 Task: Create a sub task Release to Production / Go Live for the task  Develop a new customer relationship management (CRM) system in the project AgileAvail , assign it to team member softage.4@softage.net and update the status of the sub task to  On Track  , set the priority of the sub task to Low
Action: Mouse moved to (92, 387)
Screenshot: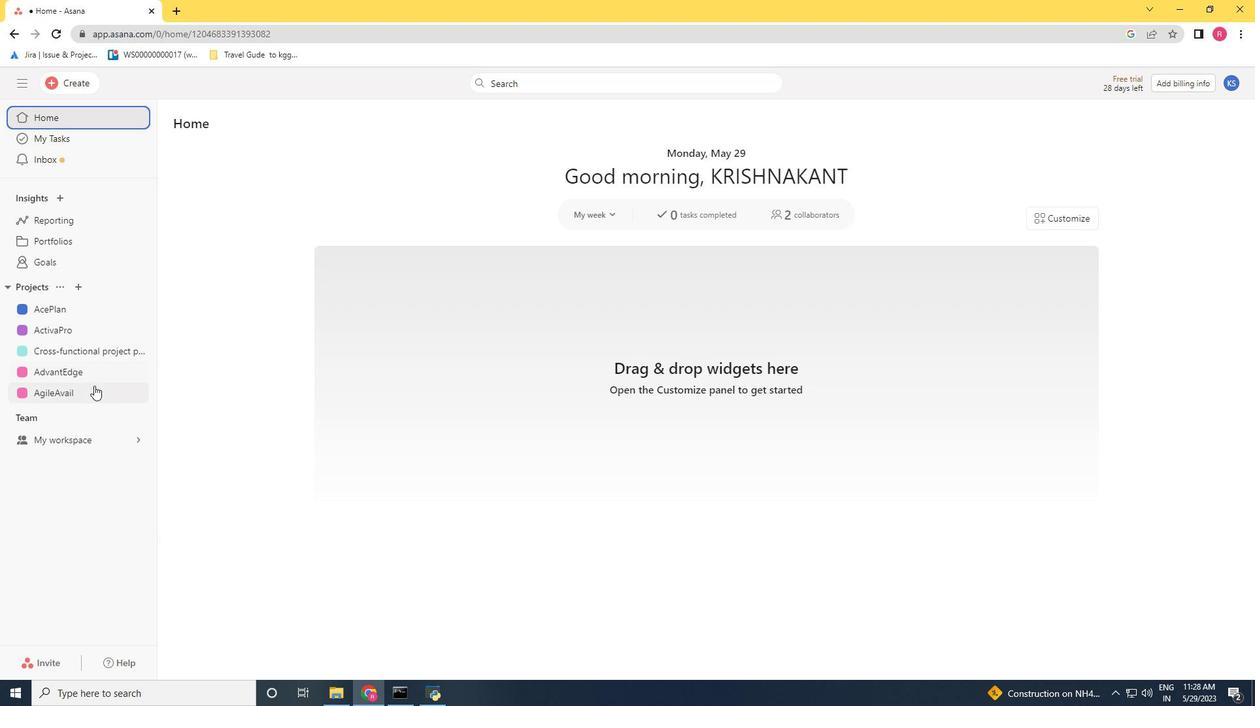 
Action: Mouse pressed left at (92, 387)
Screenshot: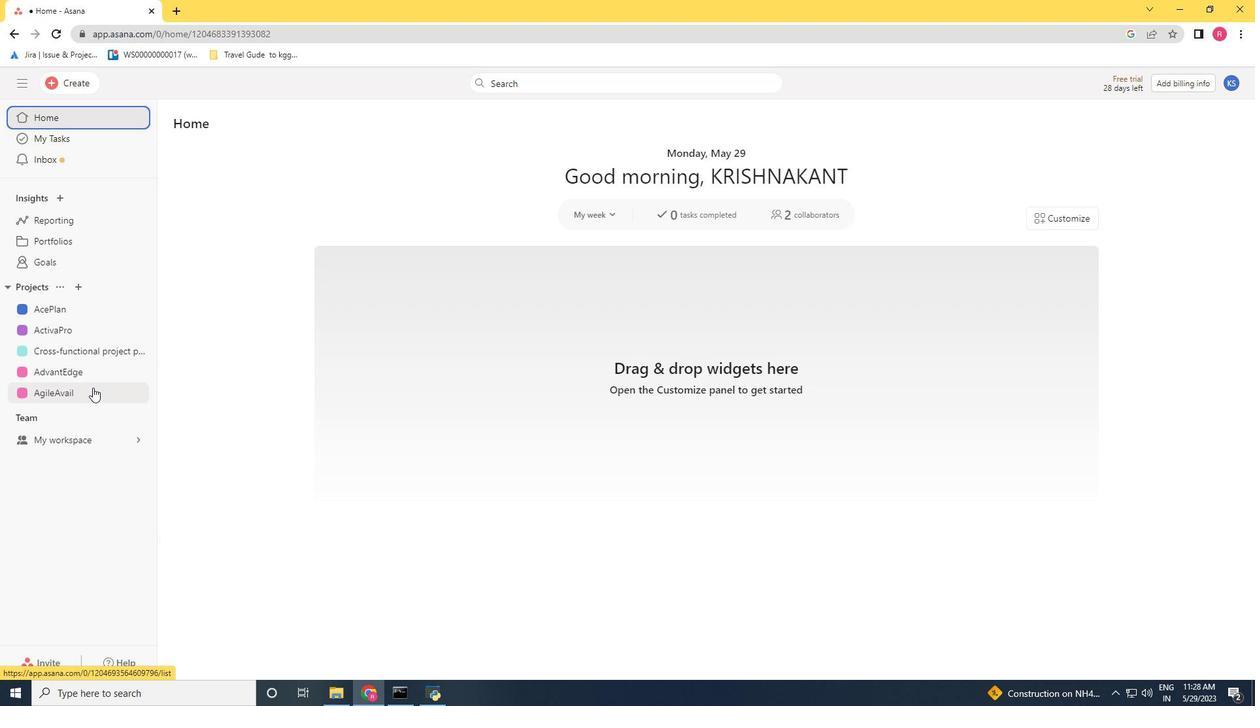 
Action: Mouse moved to (513, 309)
Screenshot: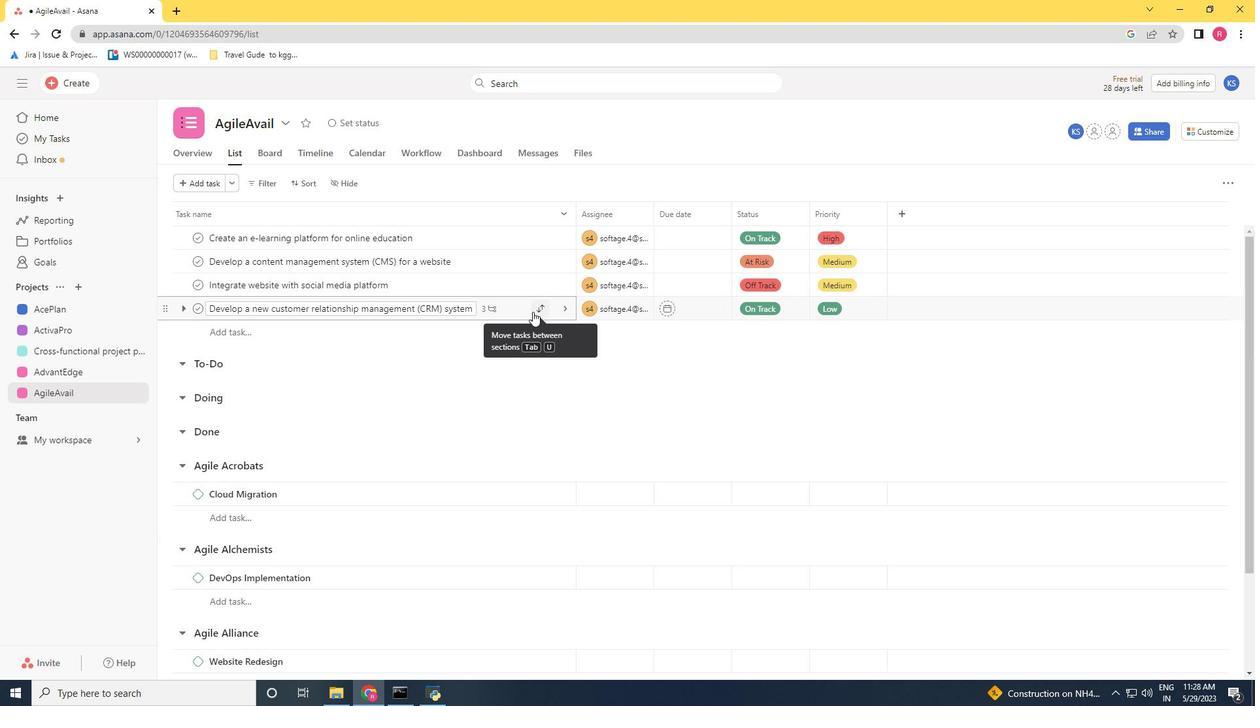 
Action: Mouse pressed left at (513, 309)
Screenshot: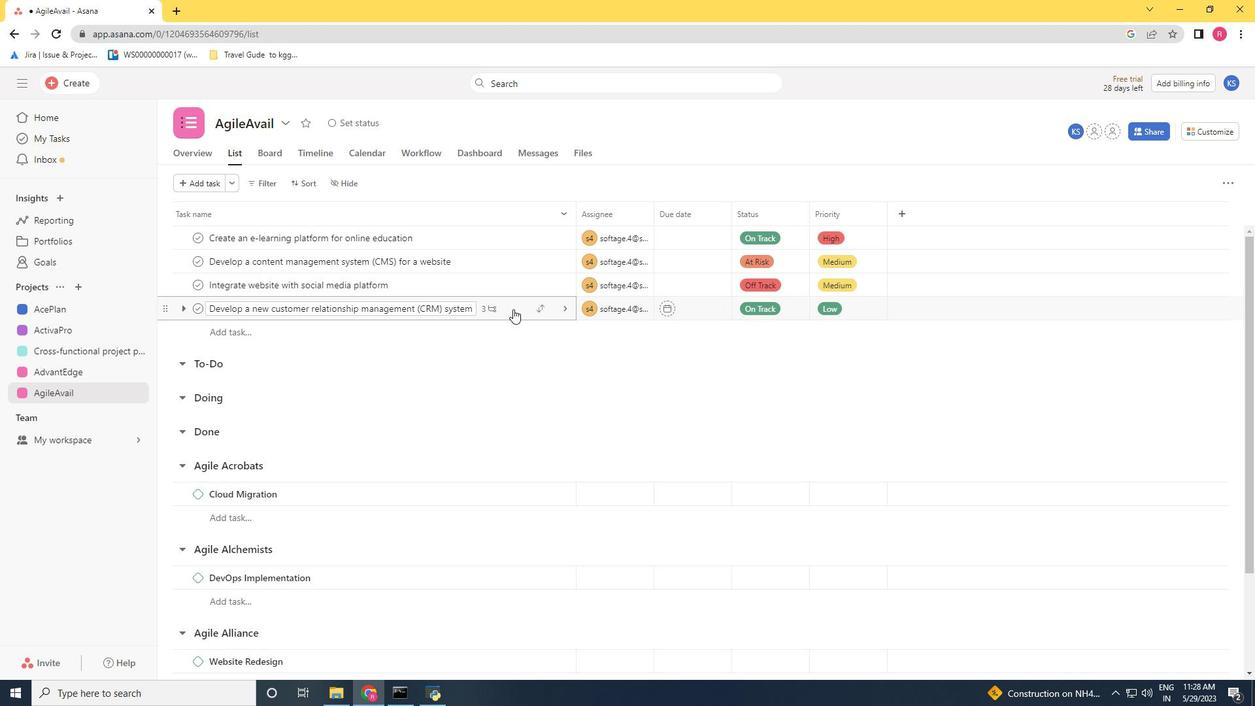 
Action: Mouse moved to (926, 438)
Screenshot: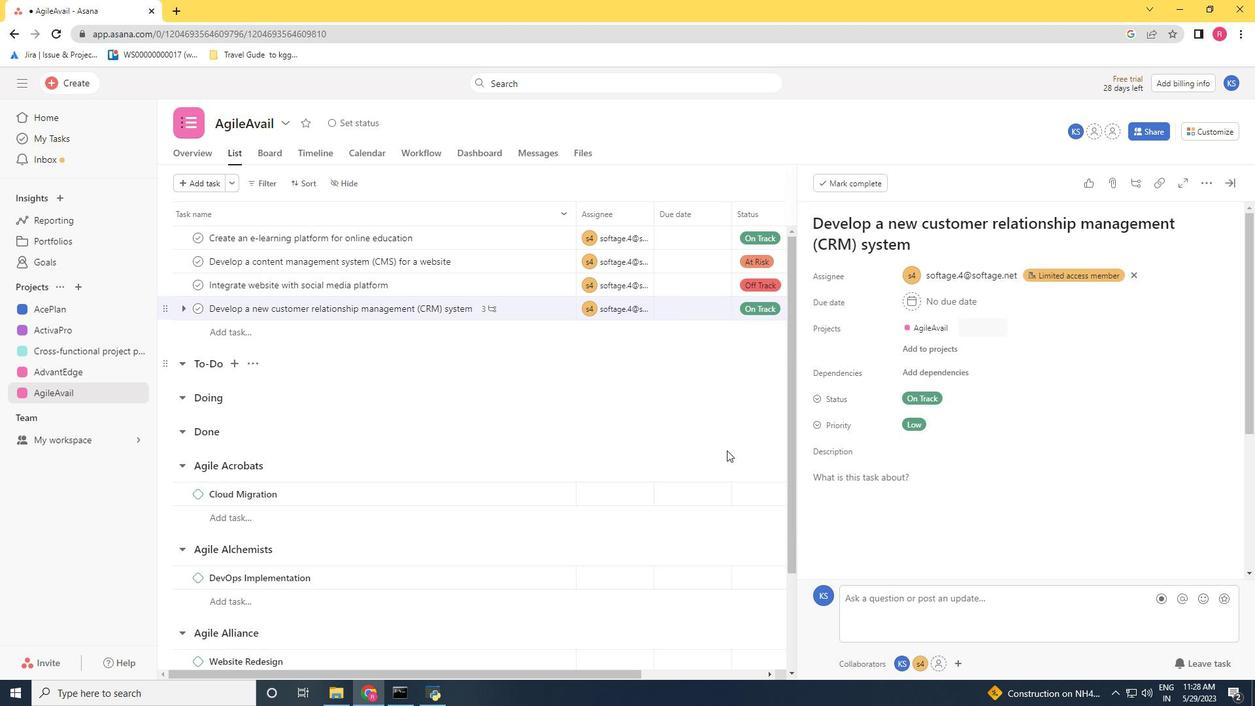 
Action: Mouse scrolled (926, 438) with delta (0, 0)
Screenshot: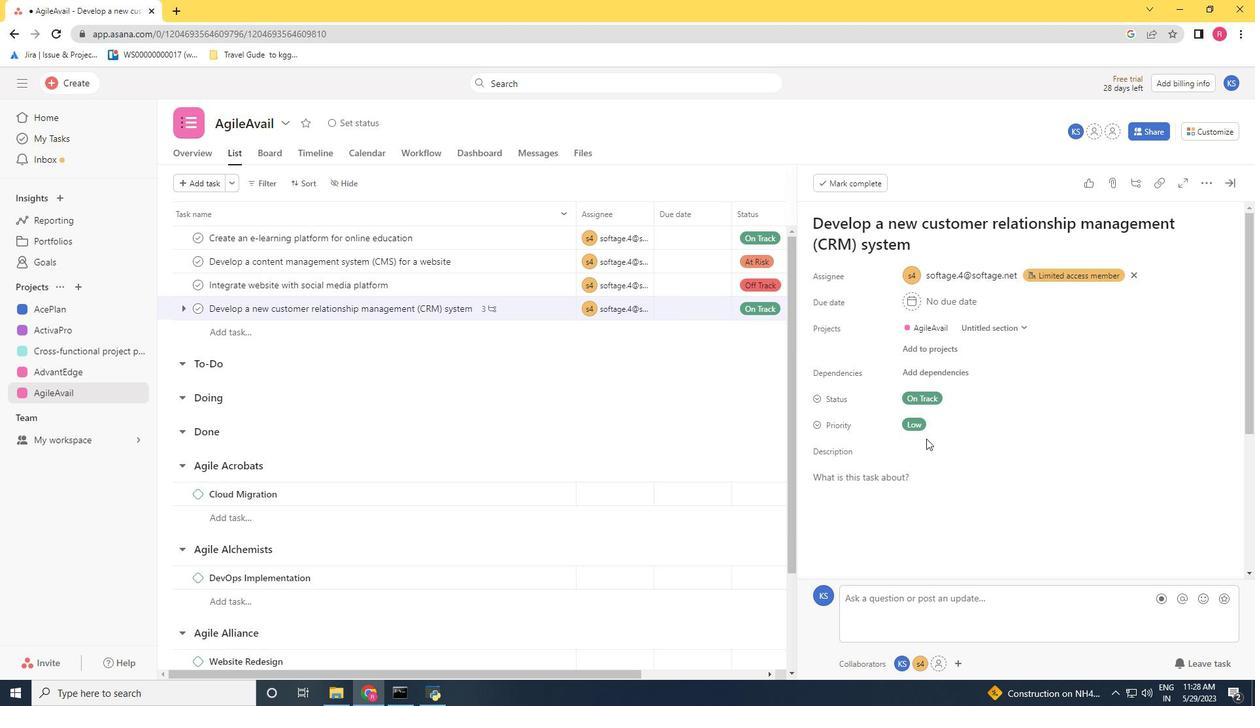 
Action: Mouse moved to (926, 439)
Screenshot: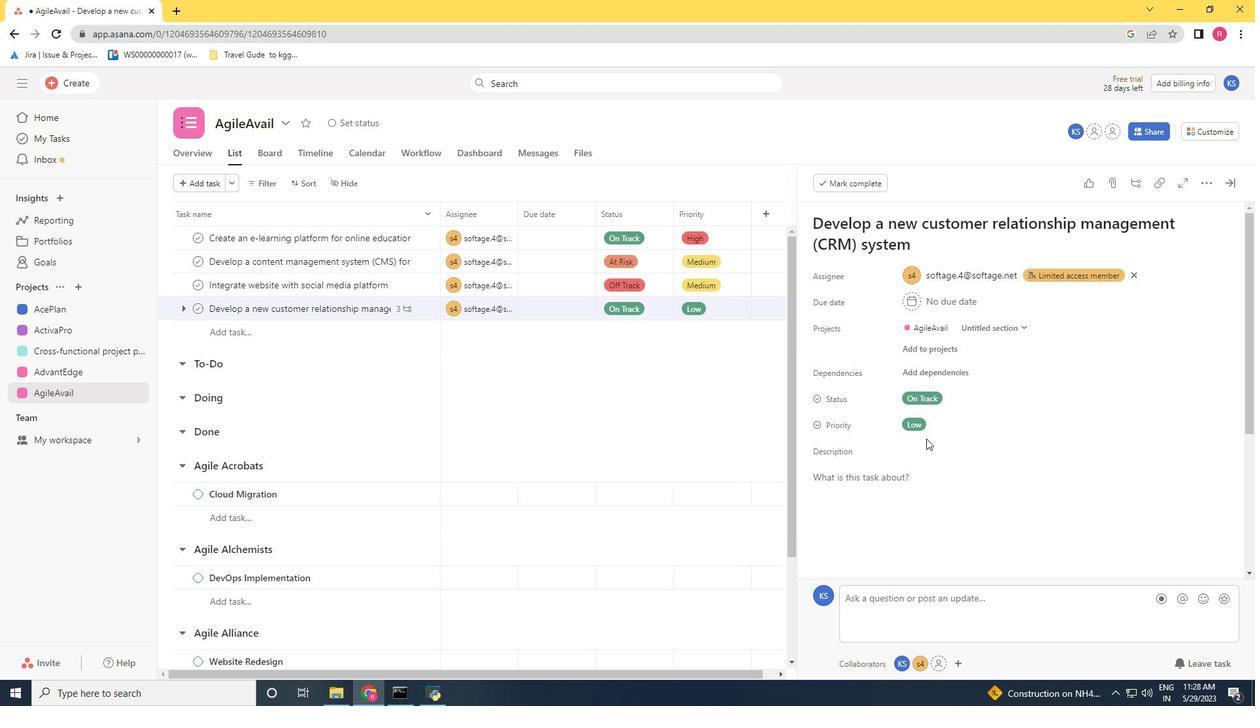 
Action: Mouse scrolled (926, 438) with delta (0, 0)
Screenshot: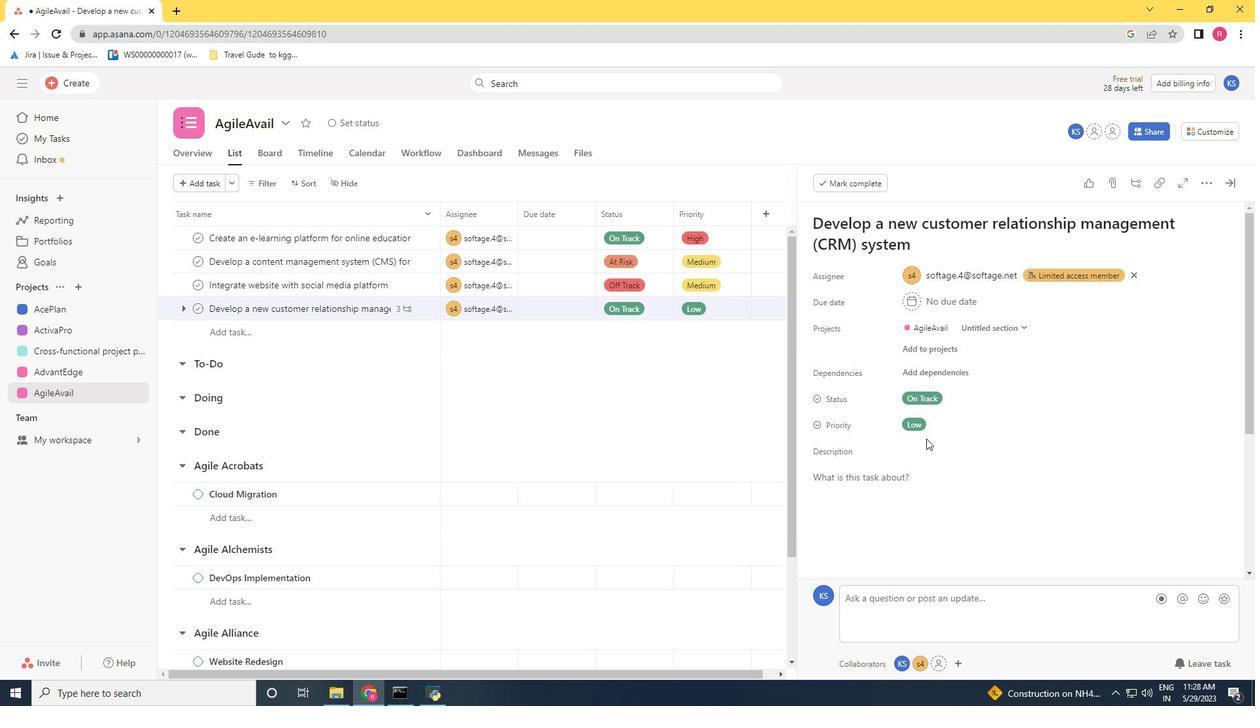 
Action: Mouse scrolled (926, 438) with delta (0, 0)
Screenshot: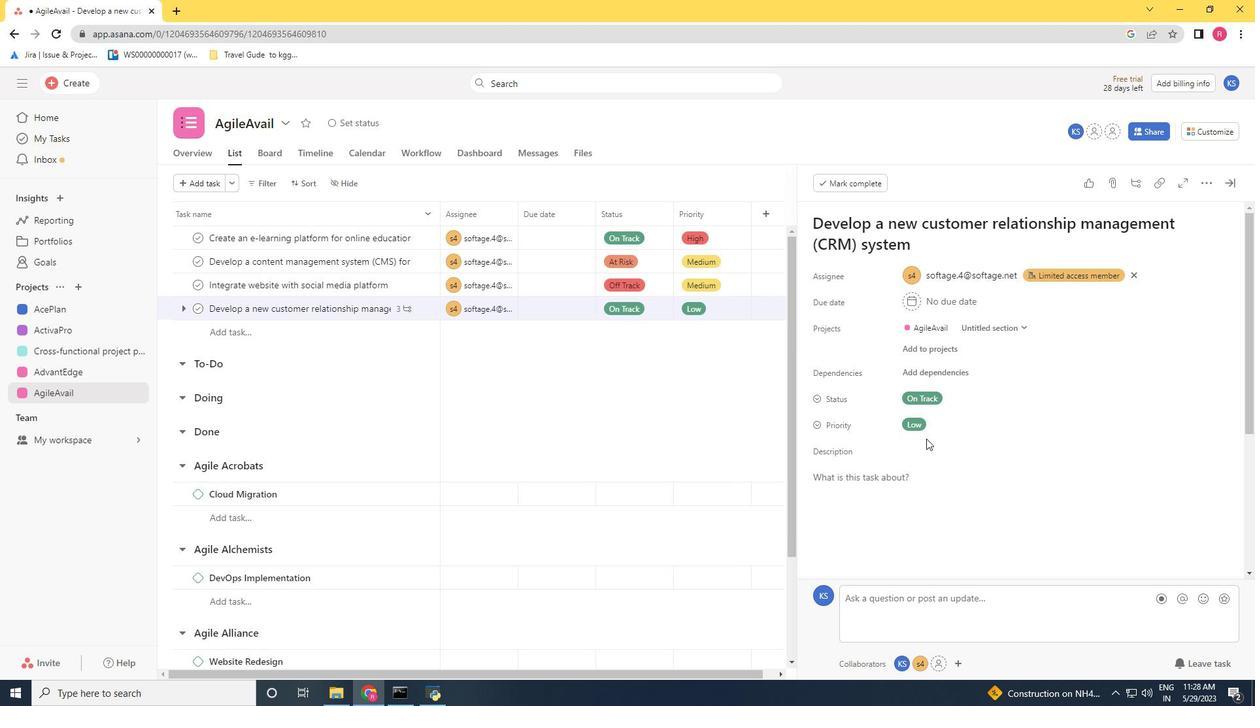 
Action: Mouse moved to (853, 504)
Screenshot: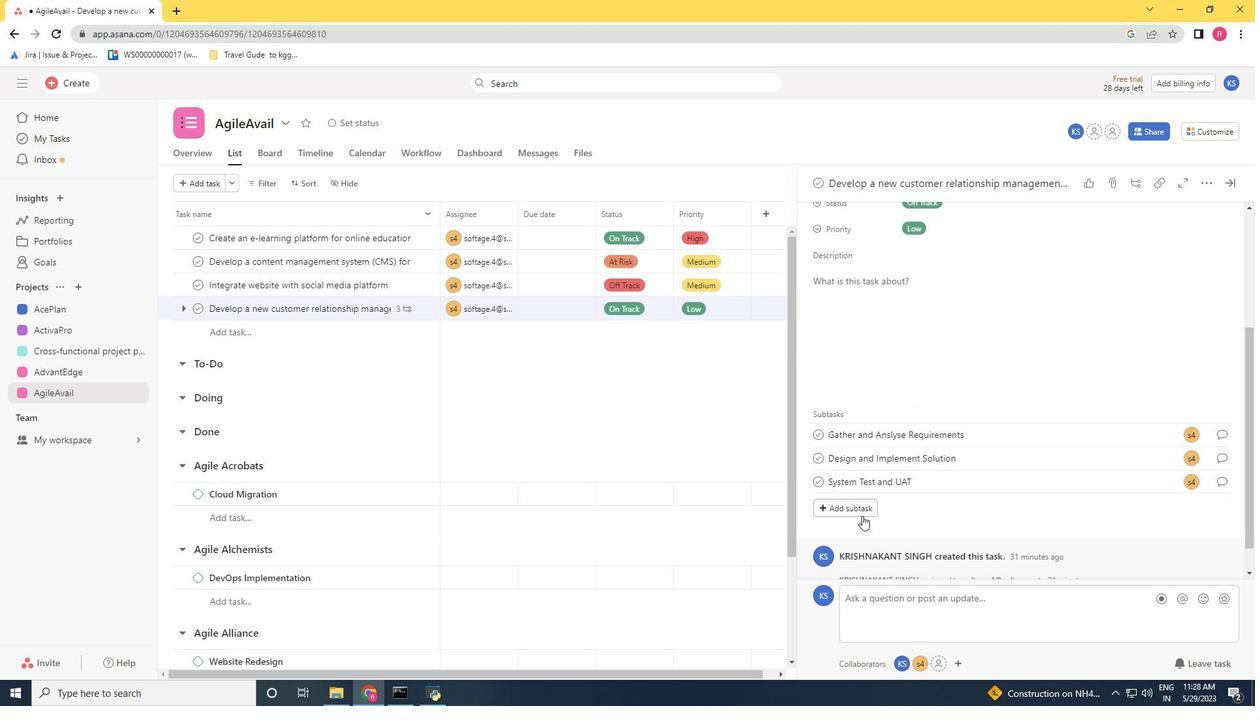 
Action: Mouse pressed left at (853, 504)
Screenshot: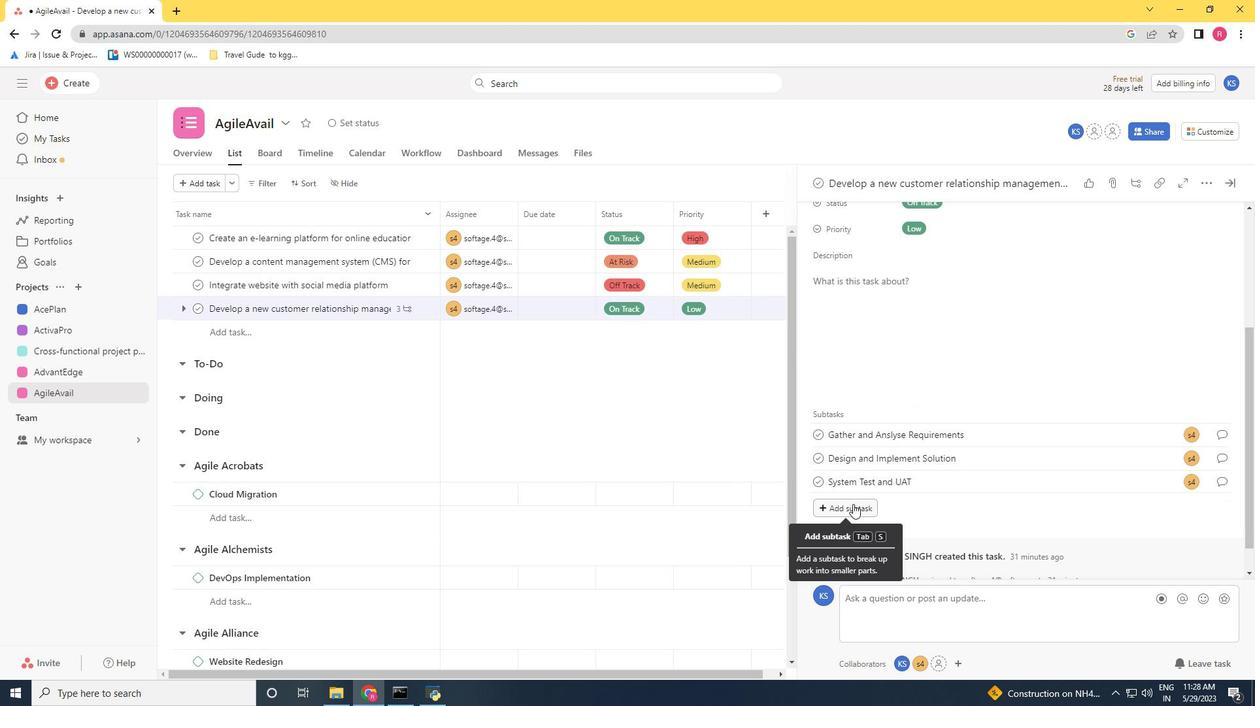 
Action: Key pressed <Key.shift>Release<Key.space>to<Key.space><Key.shift>Production<Key.space>/<Key.space><Key.shift>Go<Key.space><Key.shift><Key.shift><Key.shift><Key.shift><Key.shift><Key.shift><Key.shift><Key.shift><Key.shift><Key.shift><Key.shift><Key.shift><Key.shift><Key.shift><Key.shift><Key.shift><Key.shift>Live
Screenshot: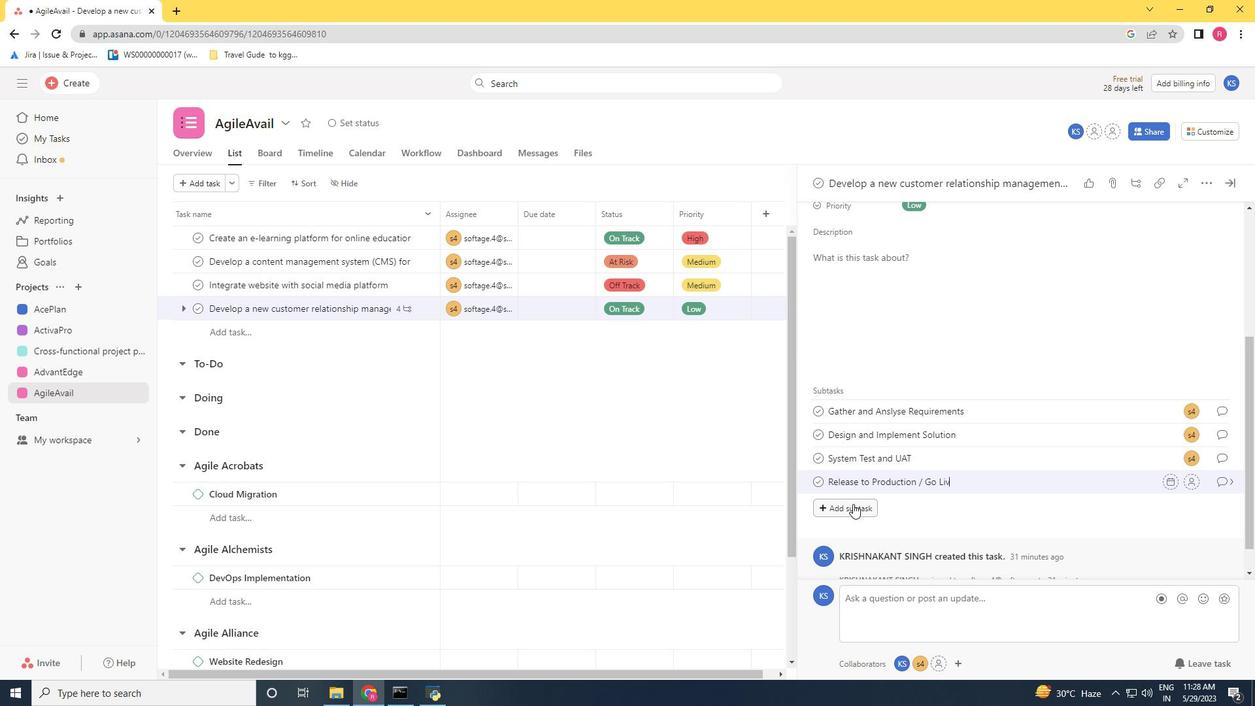 
Action: Mouse moved to (1190, 481)
Screenshot: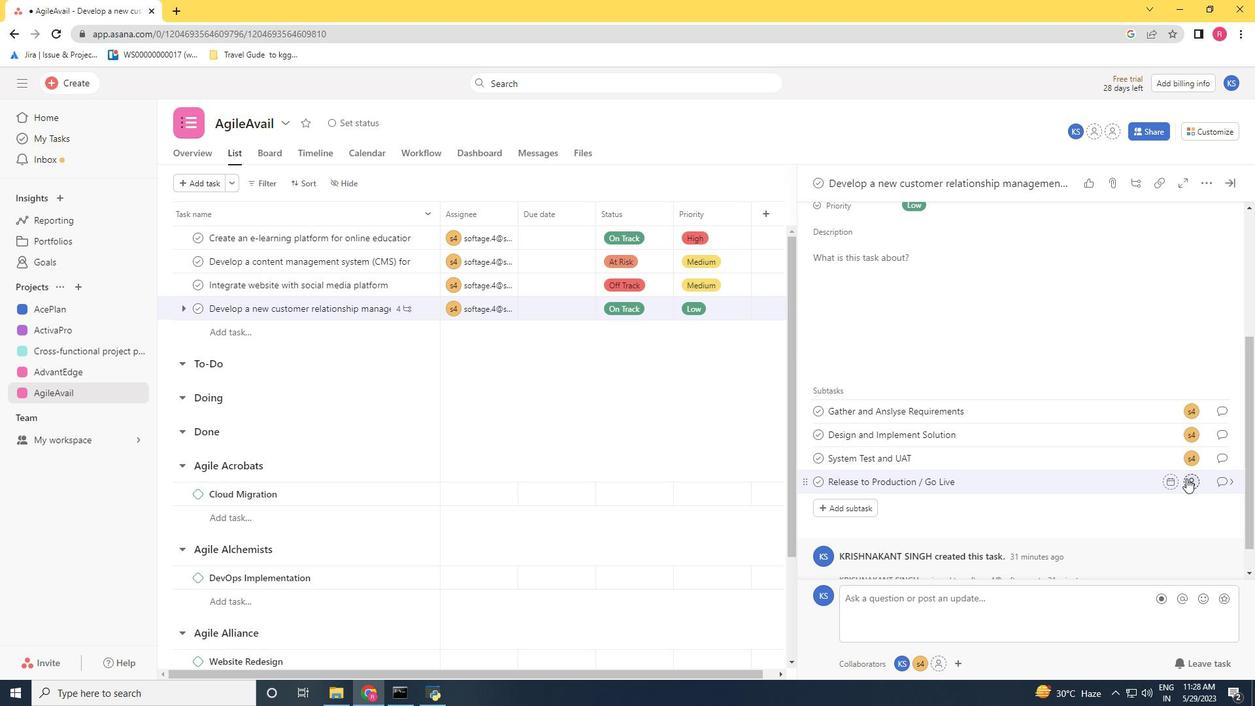 
Action: Mouse pressed left at (1190, 481)
Screenshot: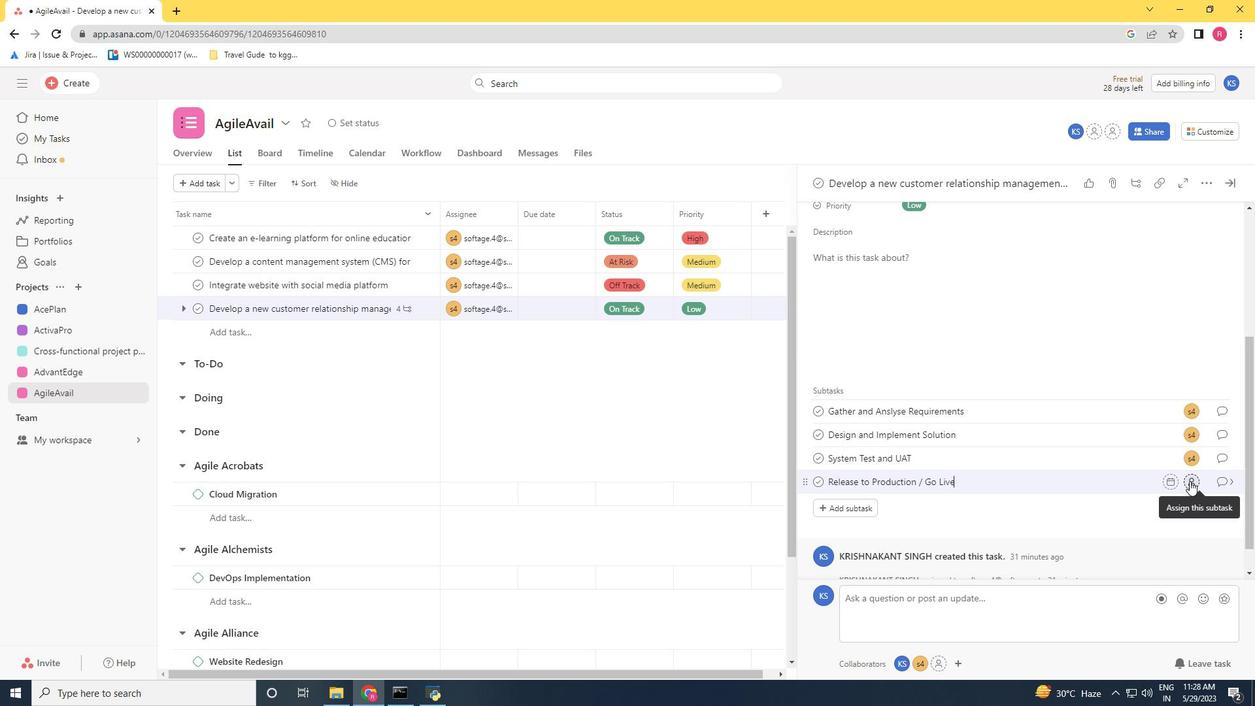 
Action: Key pressed softage.4<Key.shift>@softage.net
Screenshot: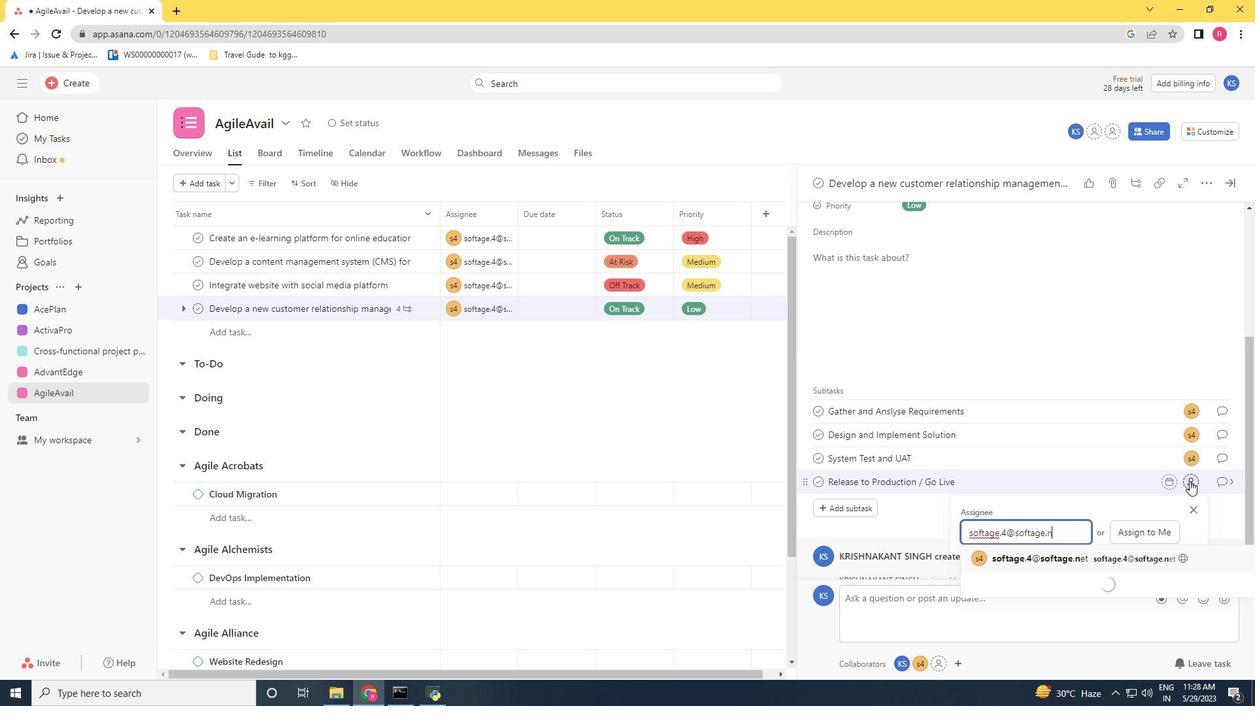 
Action: Mouse moved to (1052, 555)
Screenshot: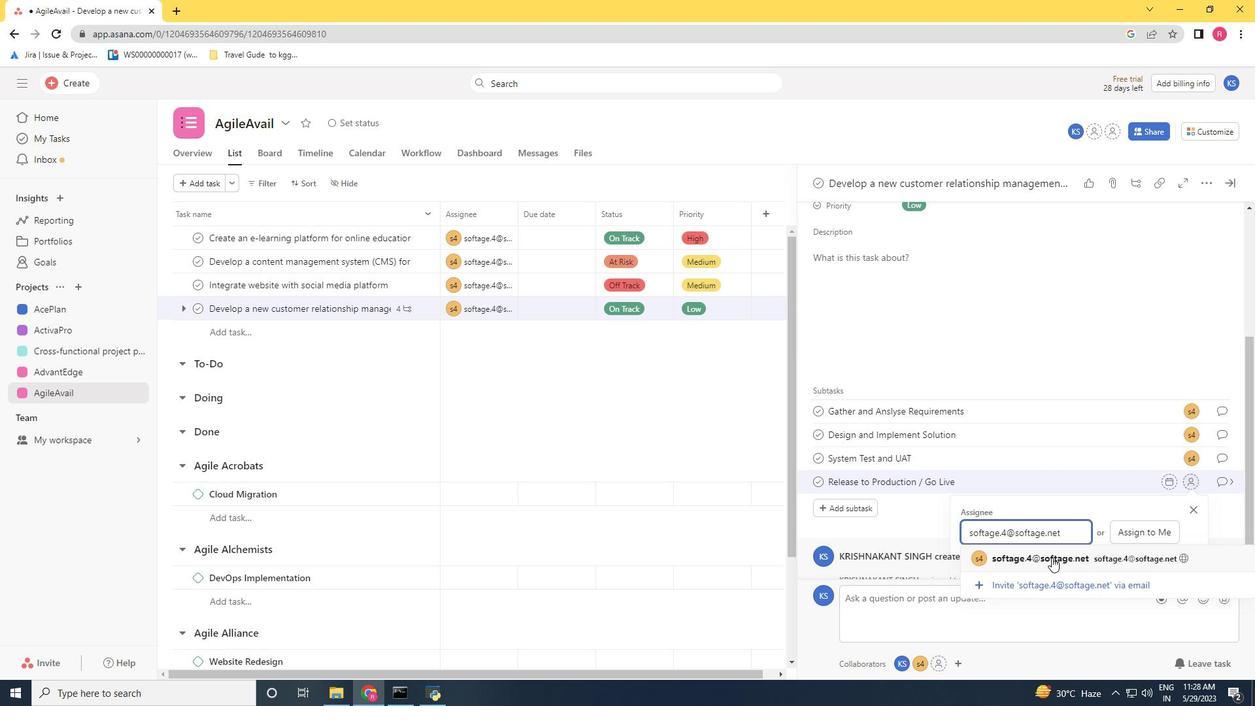 
Action: Mouse pressed left at (1052, 555)
Screenshot: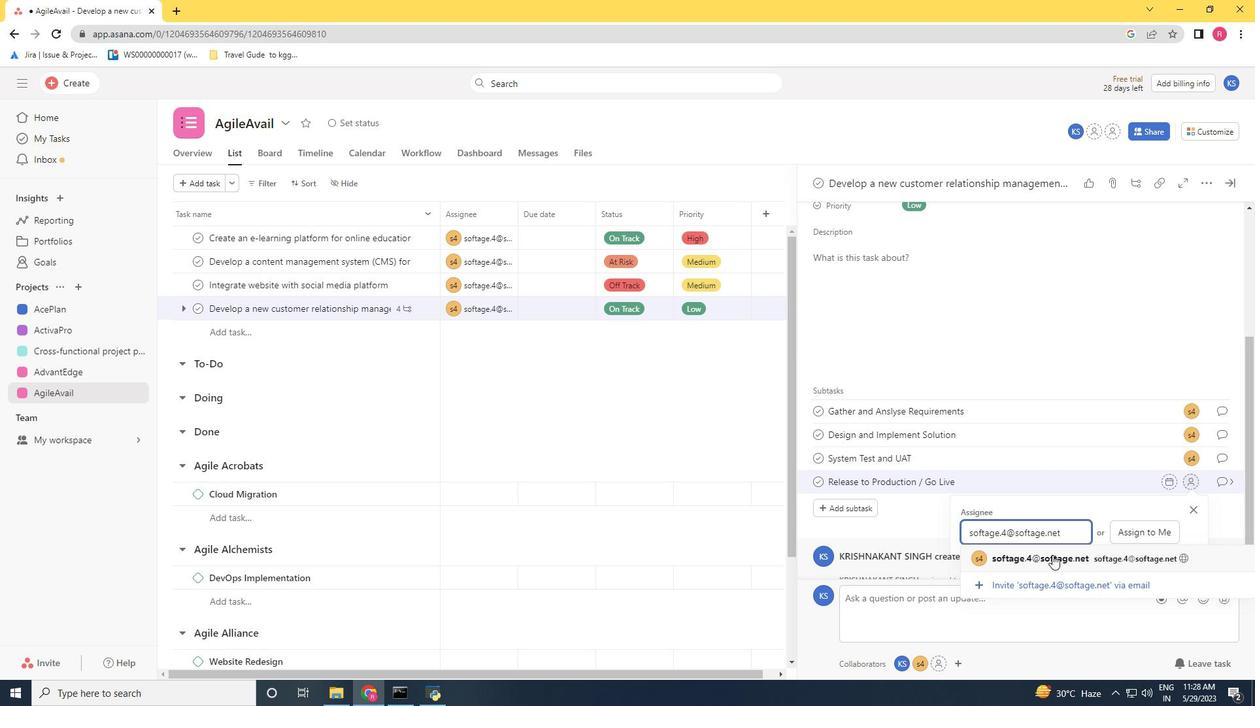 
Action: Mouse moved to (1230, 482)
Screenshot: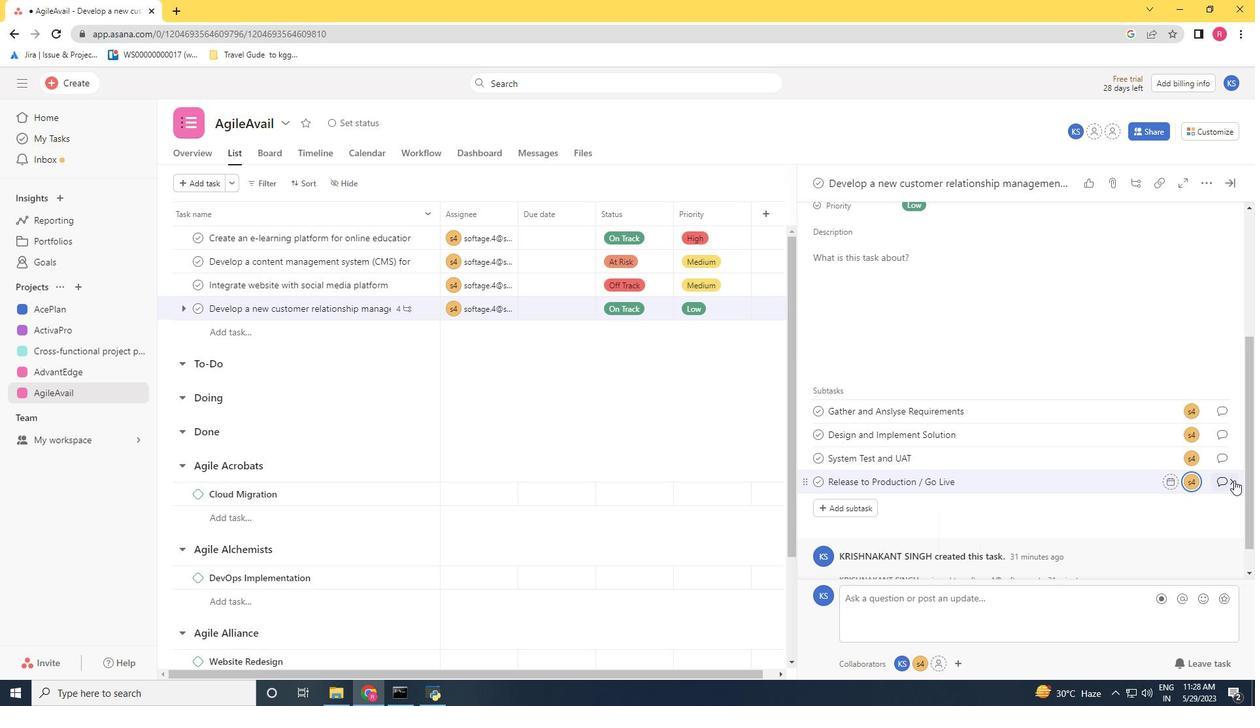 
Action: Mouse pressed left at (1230, 482)
Screenshot: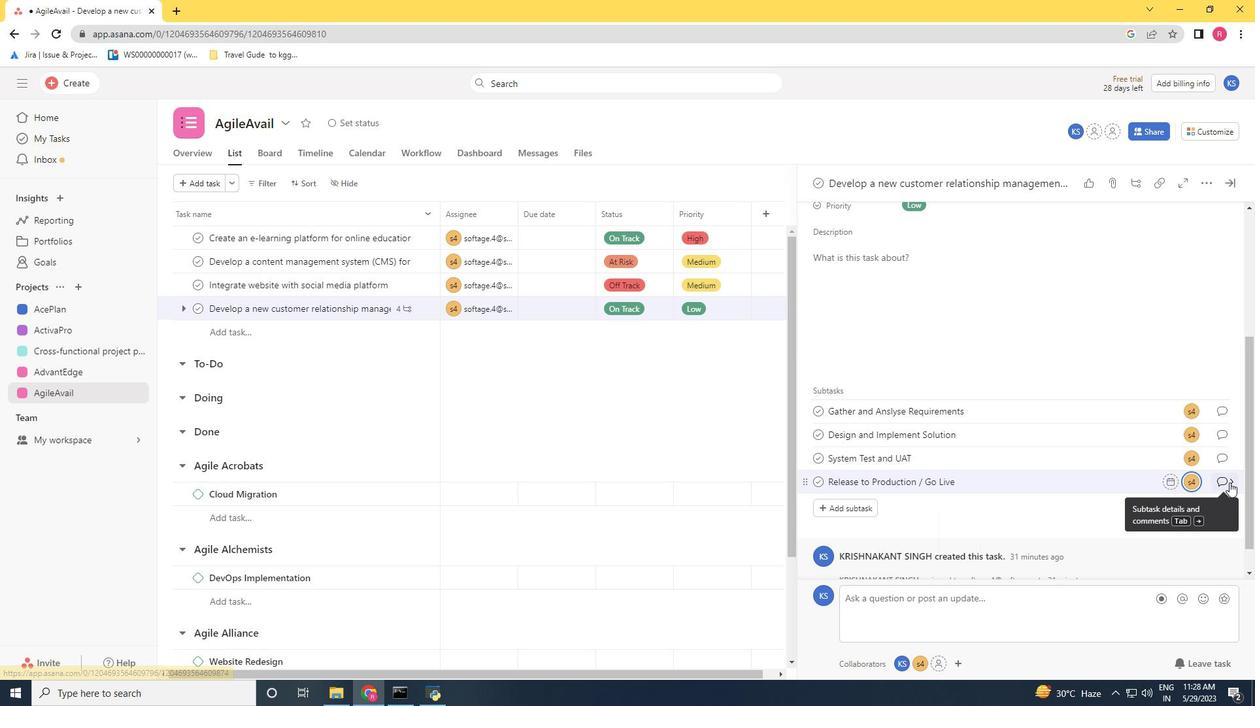
Action: Mouse moved to (841, 370)
Screenshot: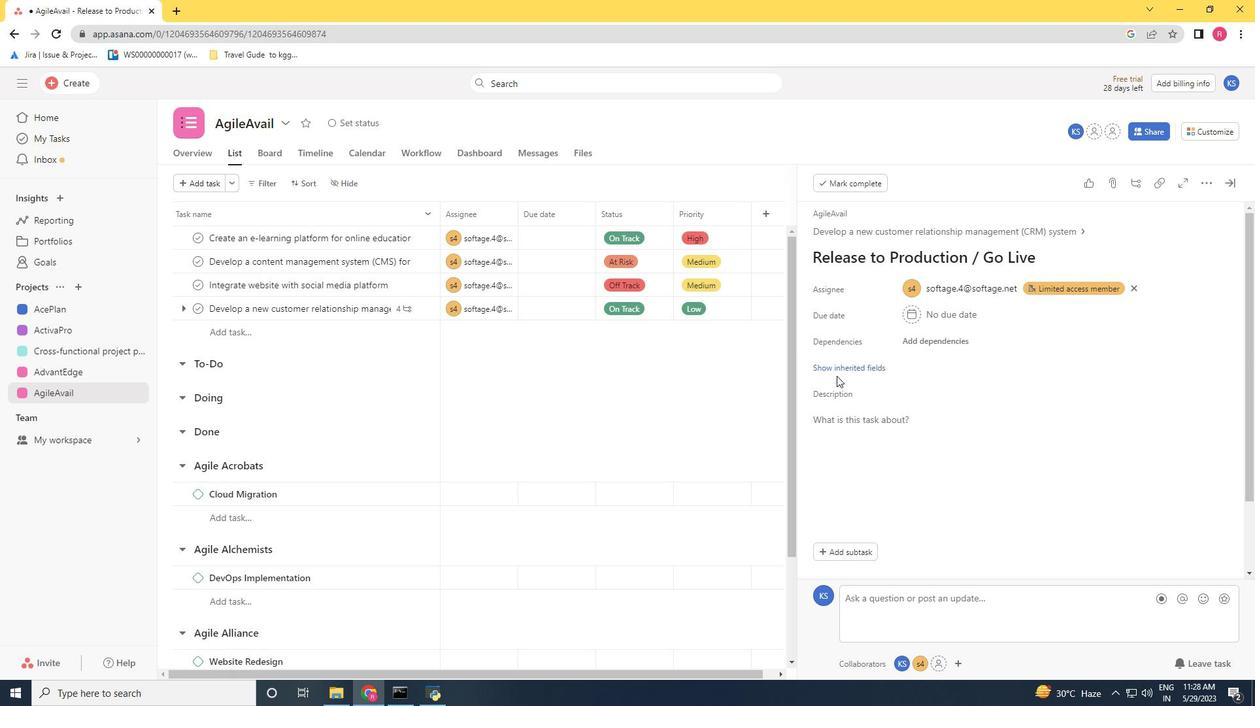 
Action: Mouse pressed left at (841, 370)
Screenshot: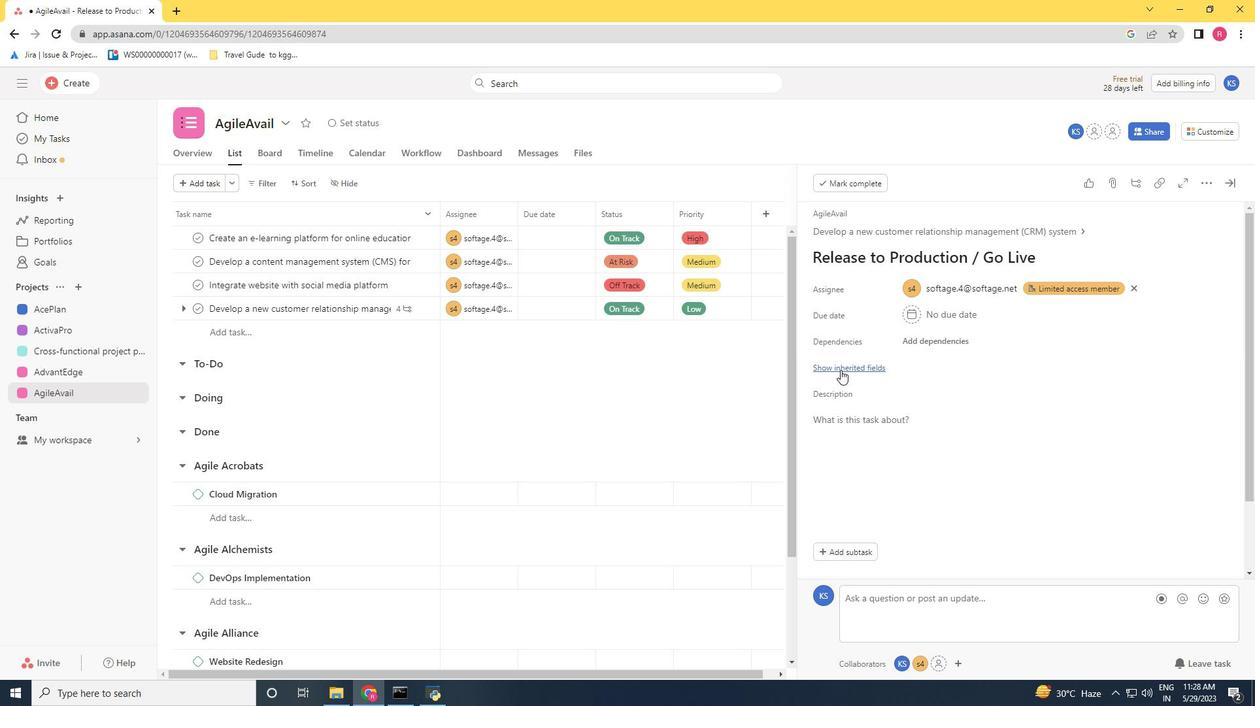 
Action: Mouse moved to (912, 394)
Screenshot: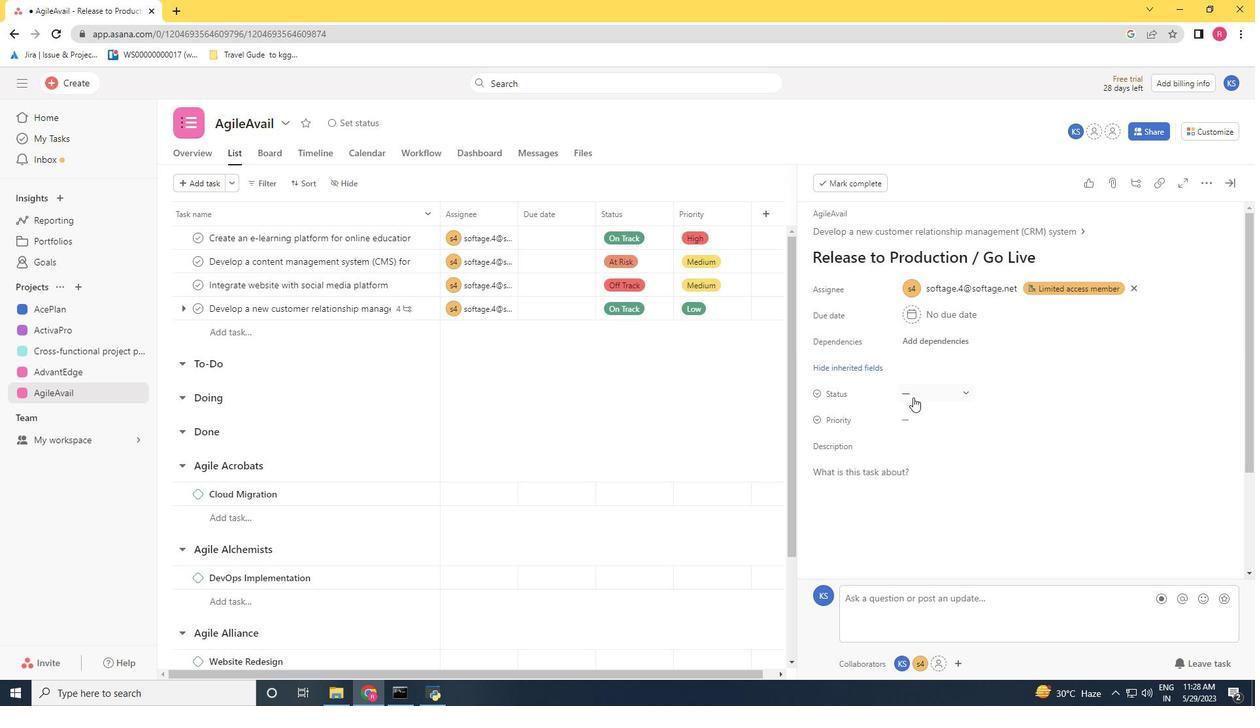 
Action: Mouse pressed left at (912, 394)
Screenshot: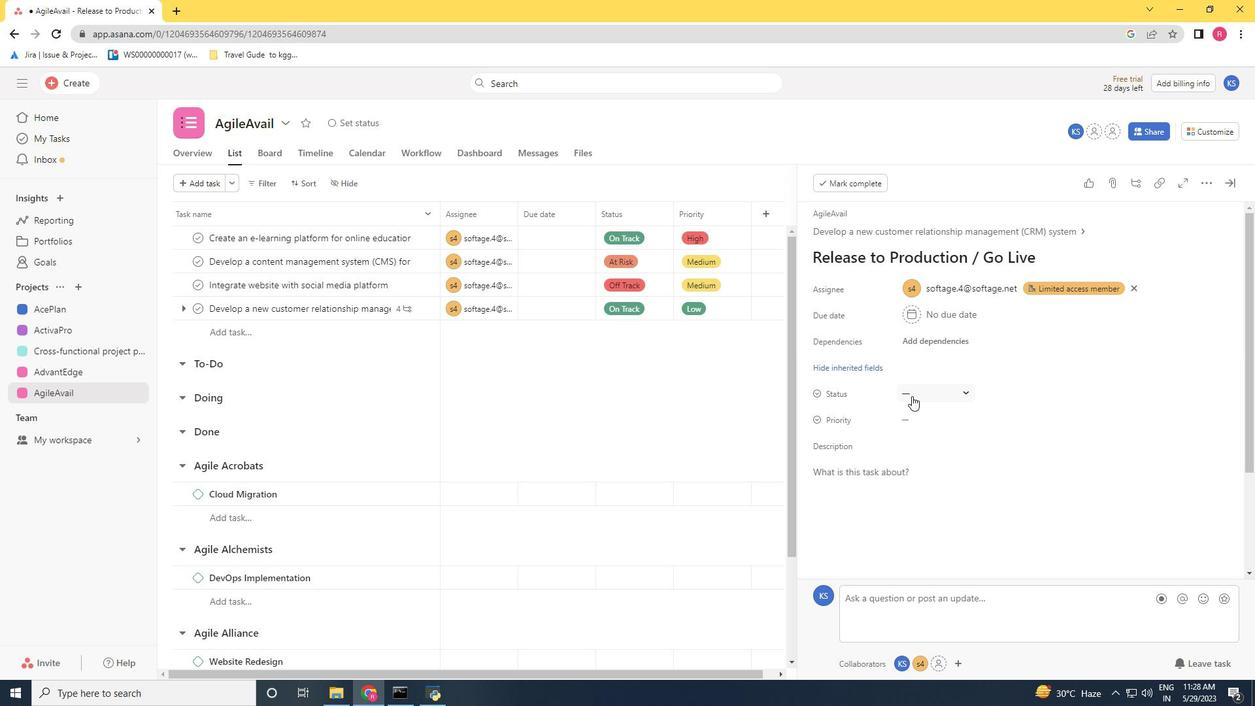 
Action: Mouse moved to (931, 436)
Screenshot: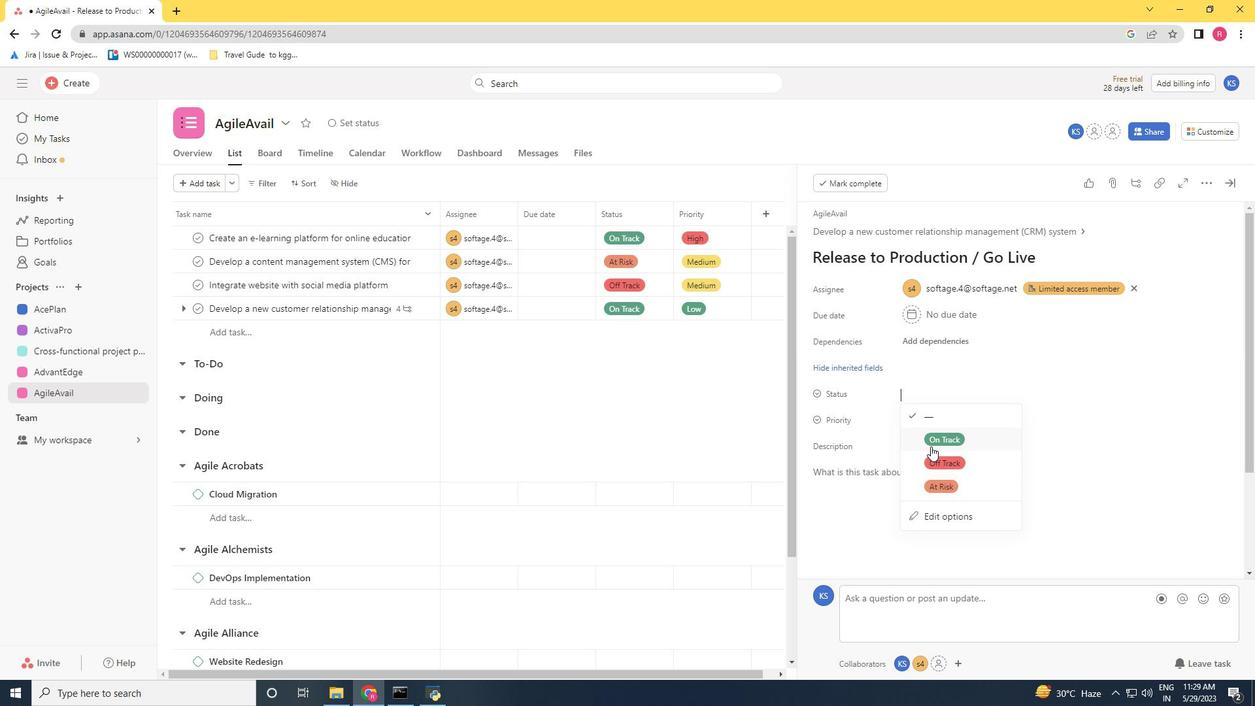 
Action: Mouse pressed left at (931, 436)
Screenshot: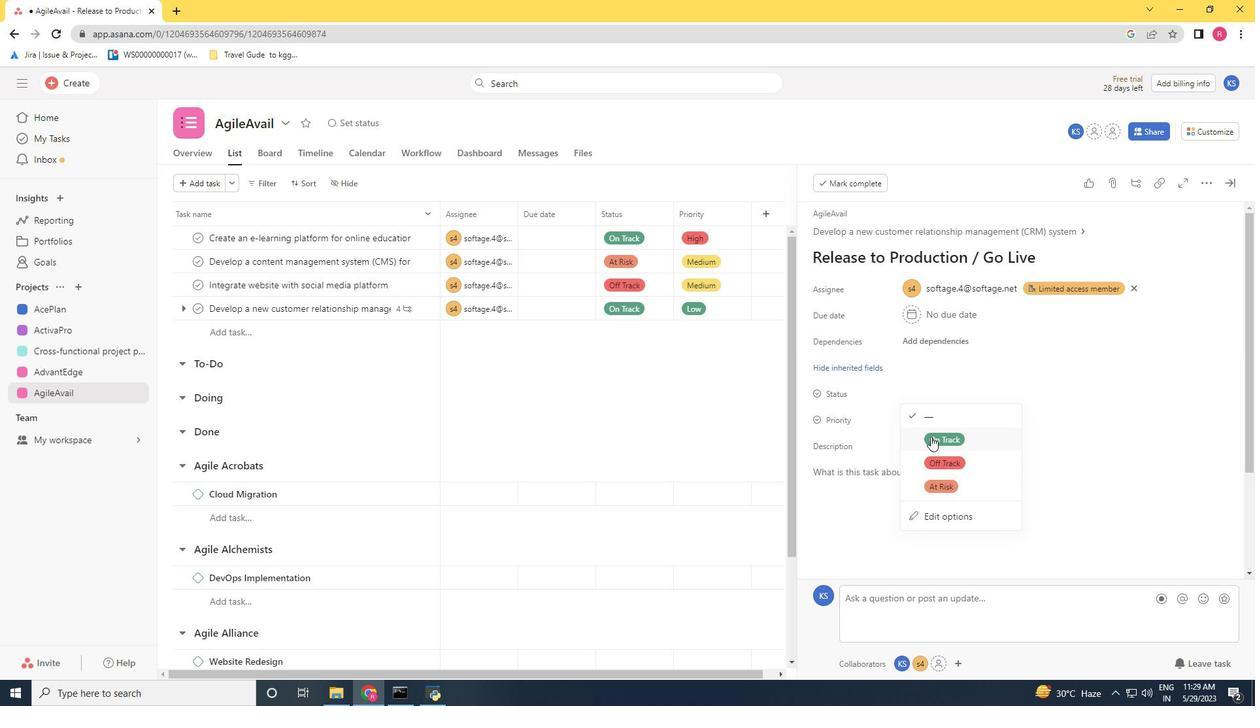 
Action: Mouse moved to (914, 419)
Screenshot: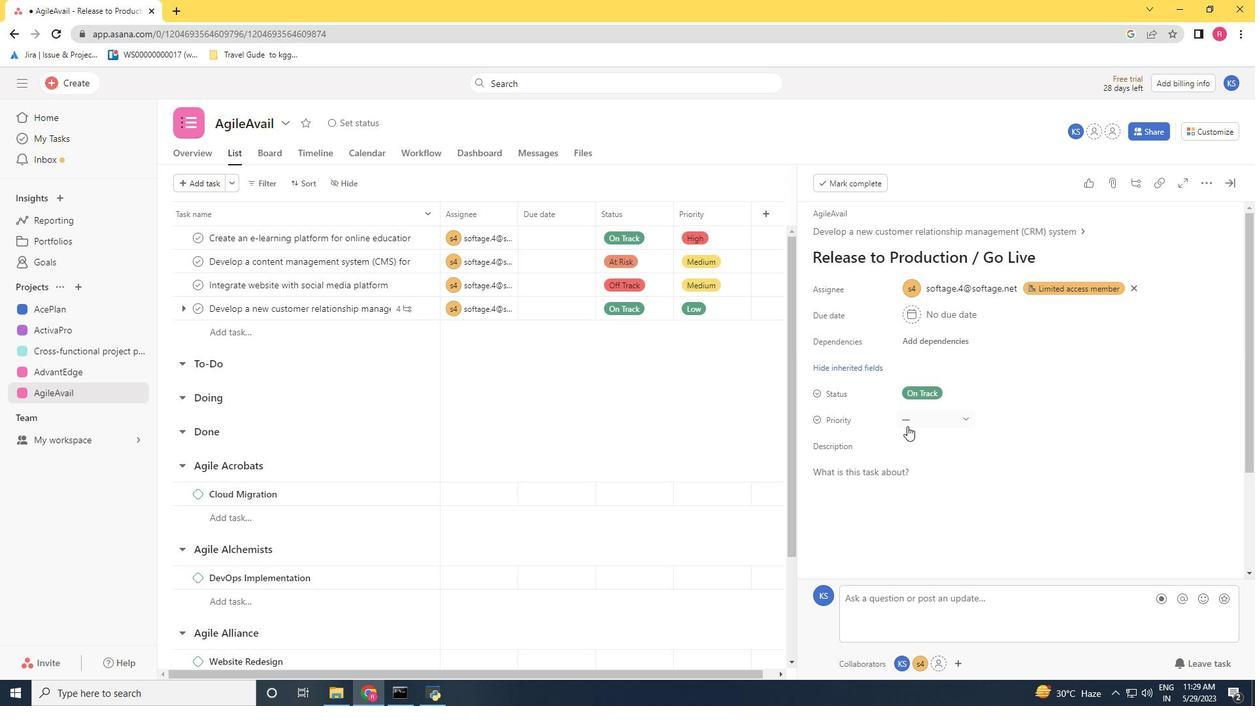 
Action: Mouse pressed left at (914, 419)
Screenshot: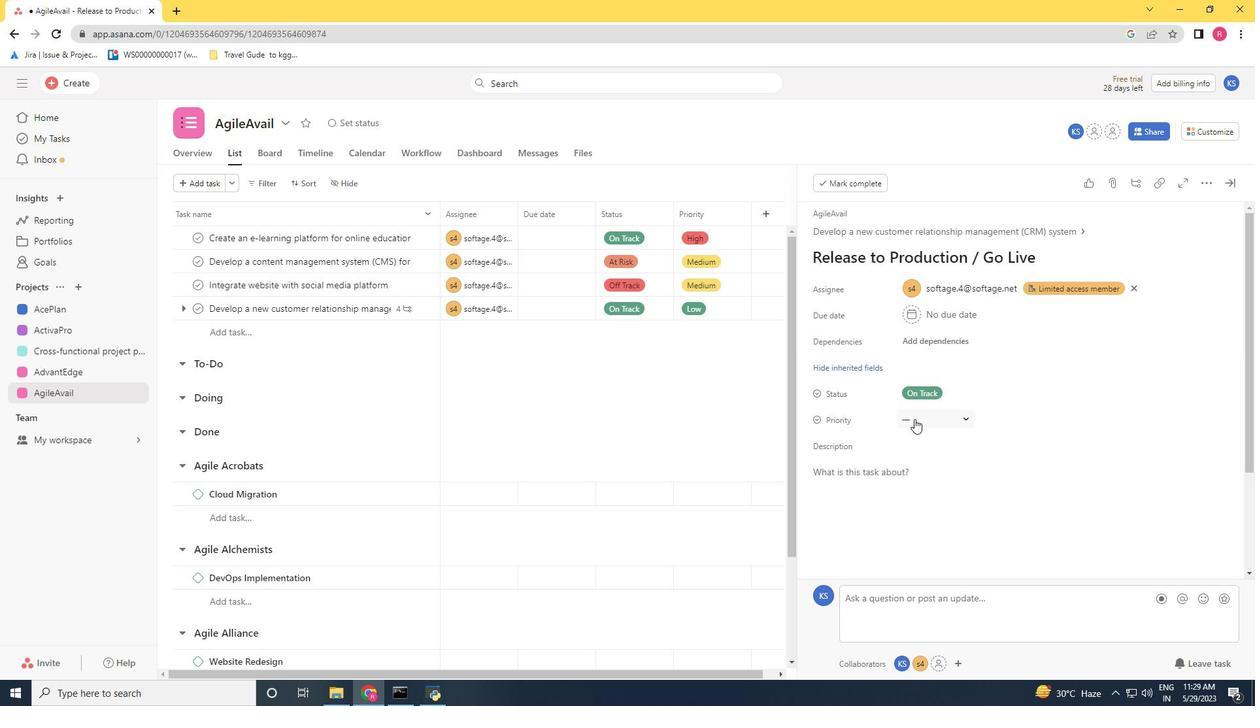 
Action: Mouse moved to (944, 510)
Screenshot: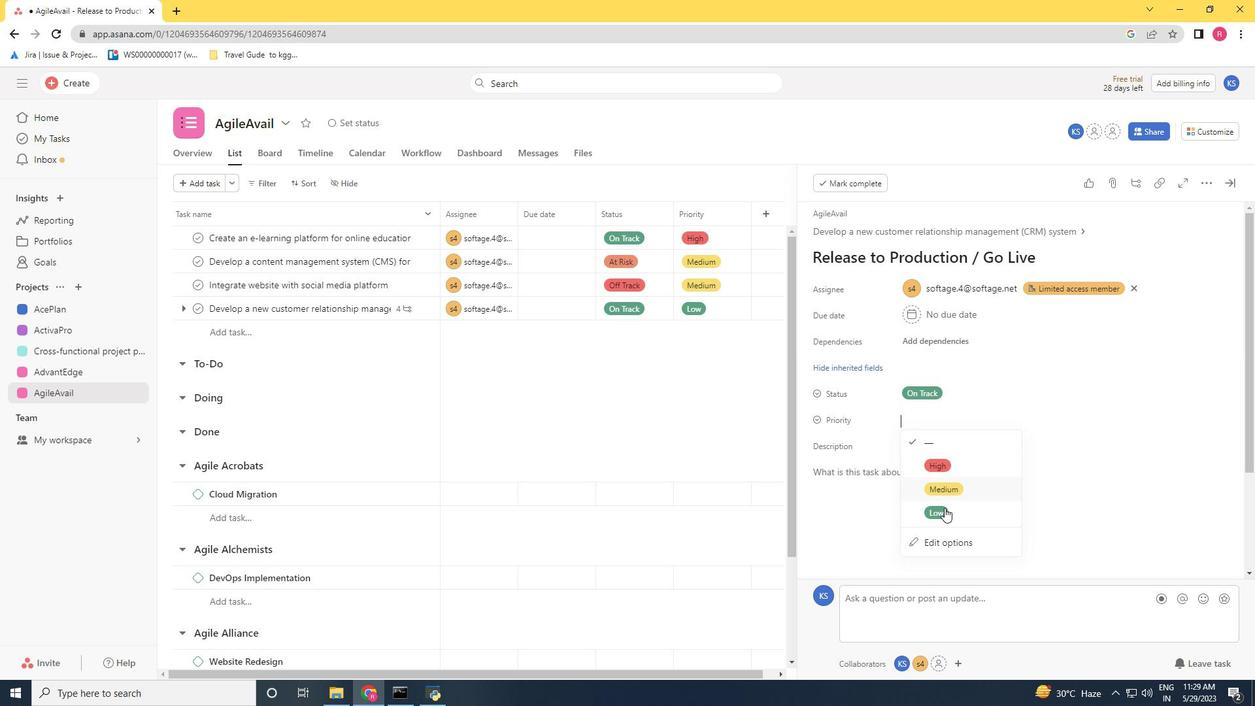 
Action: Mouse pressed left at (944, 510)
Screenshot: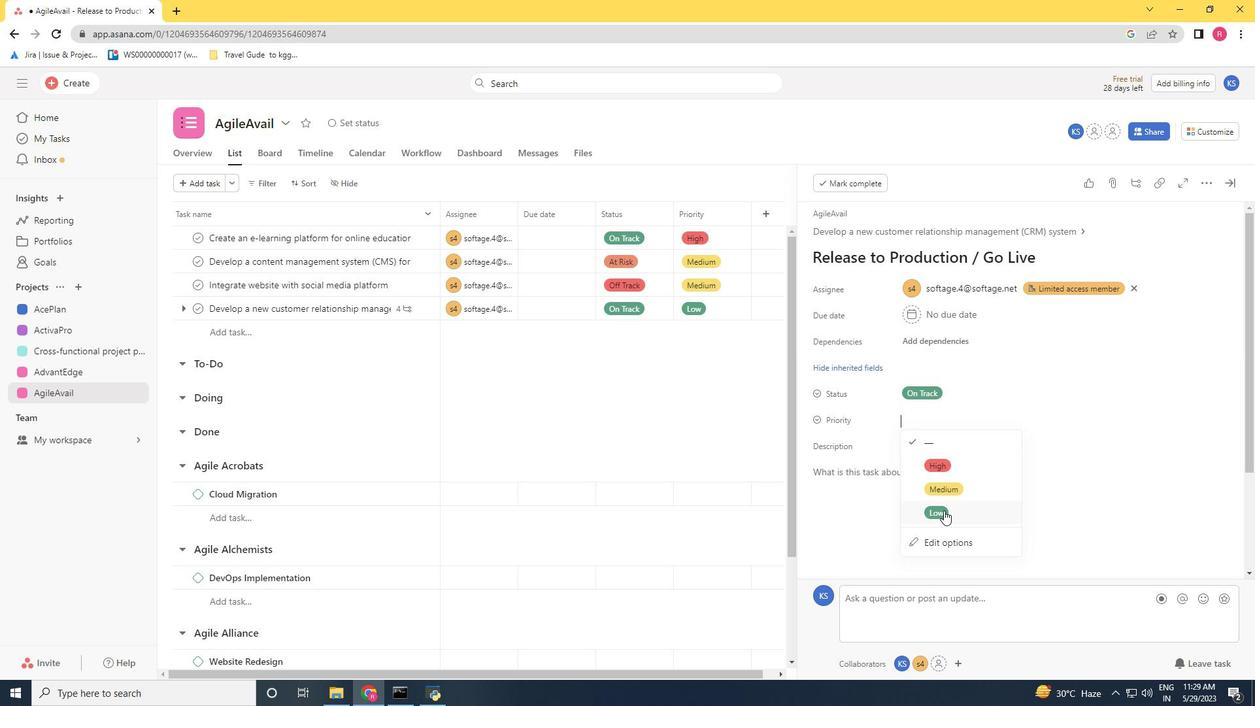 
